 Task: Create New Customer with Customer Name: Hoosier Emporium Mercantile Co., Billing Address Line1: 3390 Emily Renzelli Boulevard, Billing Address Line2:  San Francisco, Billing Address Line3:  California 94103, Cell Number: 682-313-4502
Action: Mouse moved to (150, 31)
Screenshot: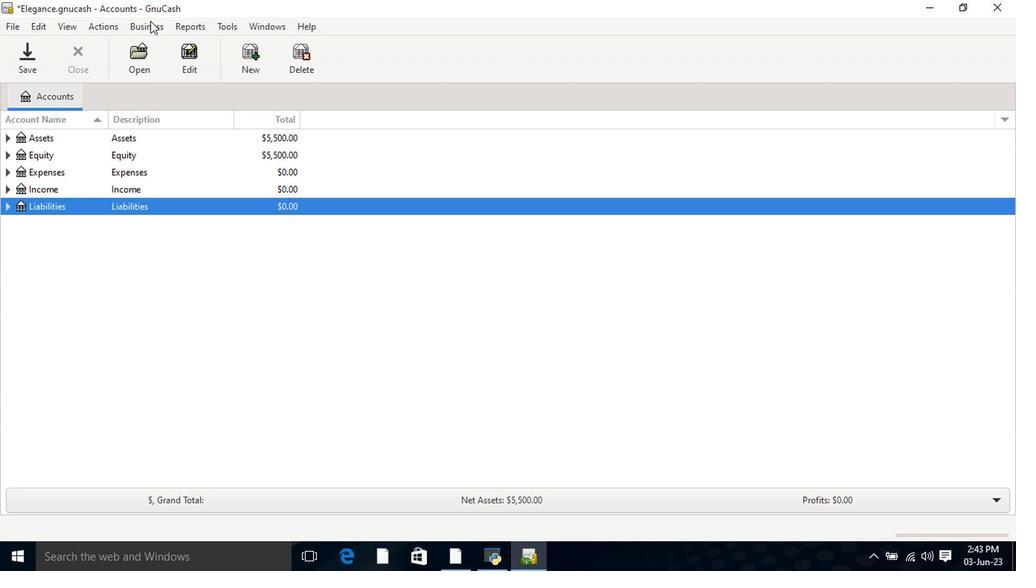 
Action: Mouse pressed left at (150, 31)
Screenshot: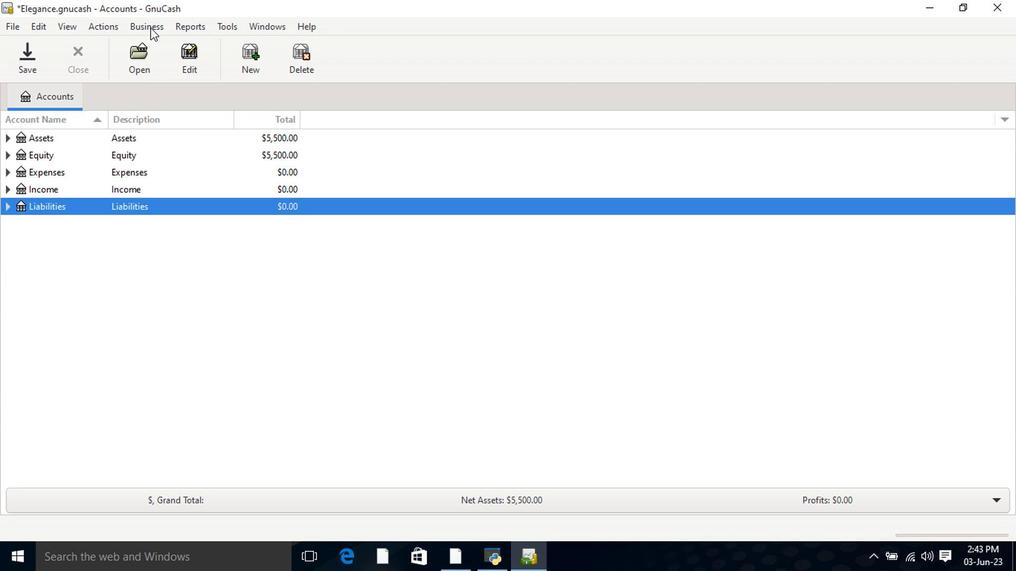 
Action: Mouse moved to (305, 68)
Screenshot: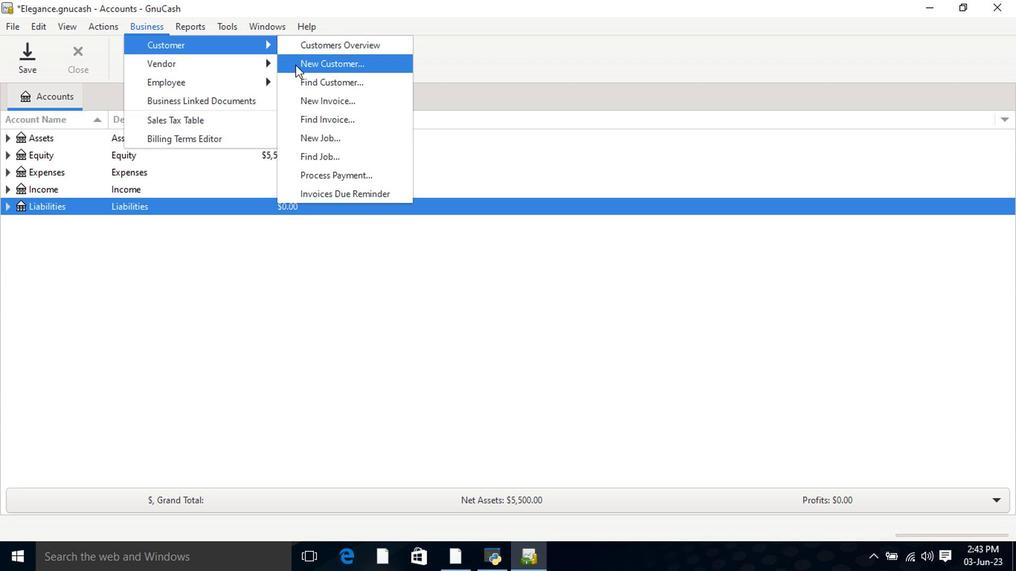 
Action: Mouse pressed left at (305, 68)
Screenshot: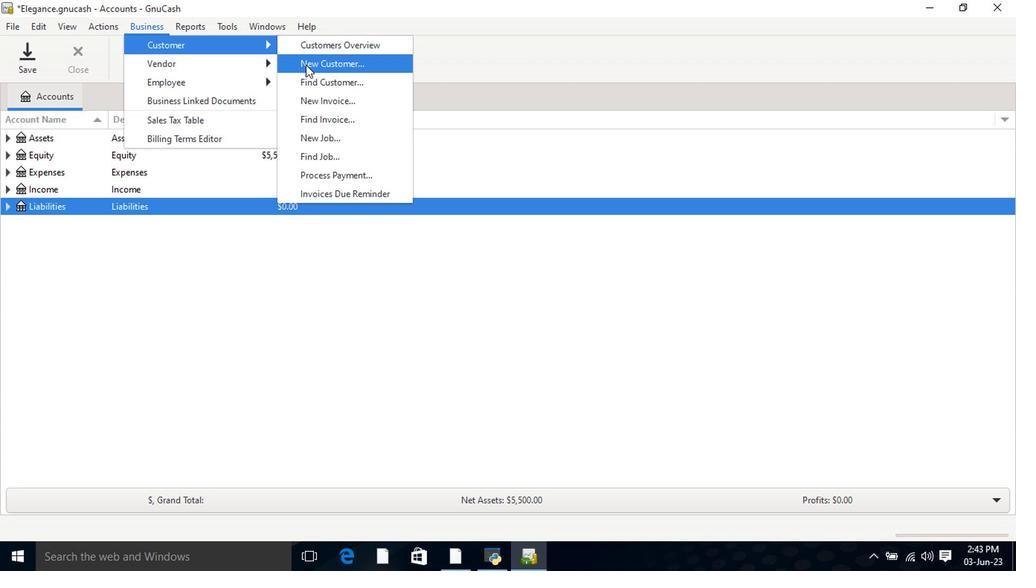 
Action: Mouse moved to (542, 167)
Screenshot: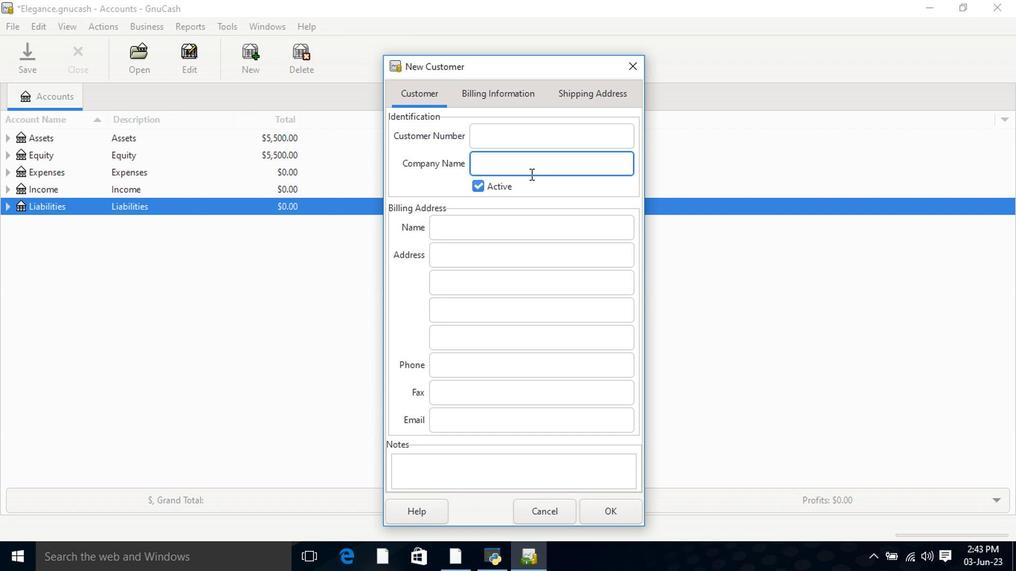 
Action: Key pressed <Key.shift>Hoosier<Key.space><Key.shift>Emporium<Key.space><Key.shift>Mercantile<Key.space><Key.shift>Co.<Key.tab><Key.tab><Key.tab>
Screenshot: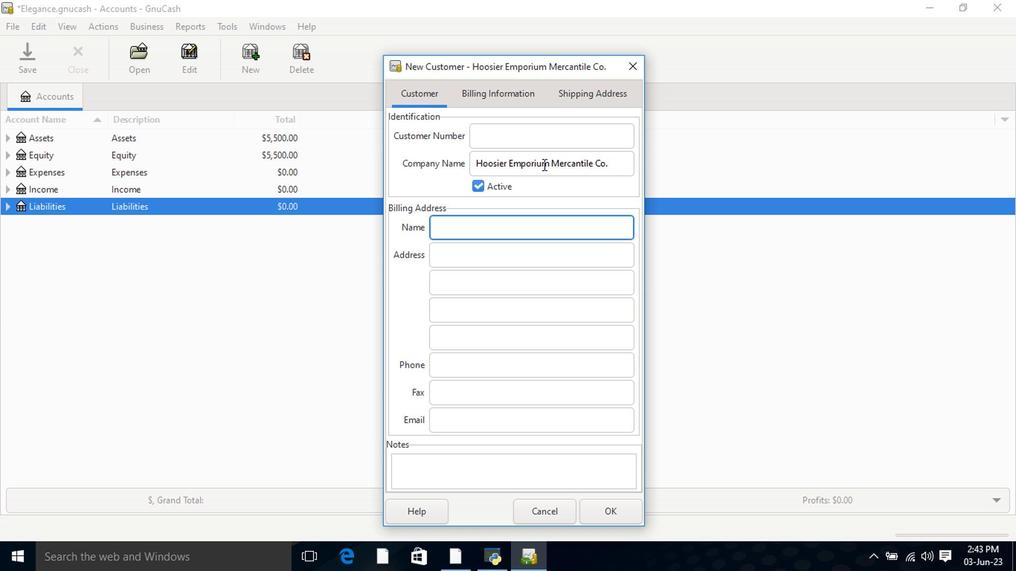 
Action: Mouse moved to (533, 284)
Screenshot: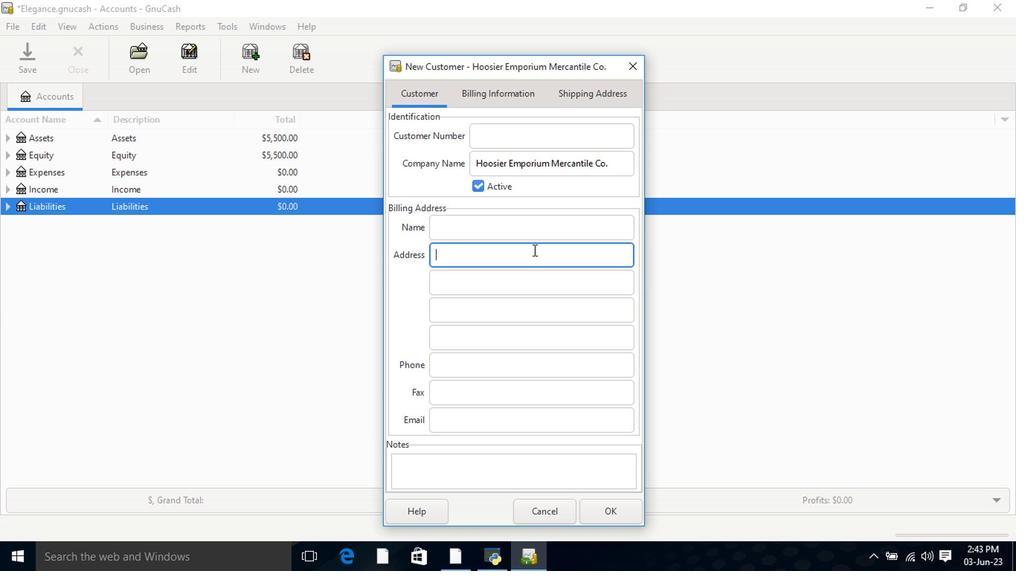 
Action: Key pressed 3390<Key.space><Key.shift>Emily<Key.space><Key.shift>Renzelli<Key.space><Key.shift>Boule<Key.backspace>evard<Key.tab><Key.shift>San<Key.space><Key.shift>Francisco<Key.space><Key.backspace><Key.tab><Key.shift>California<Key.space>94103<Key.tab><Key.tab>682-313-4502
Screenshot: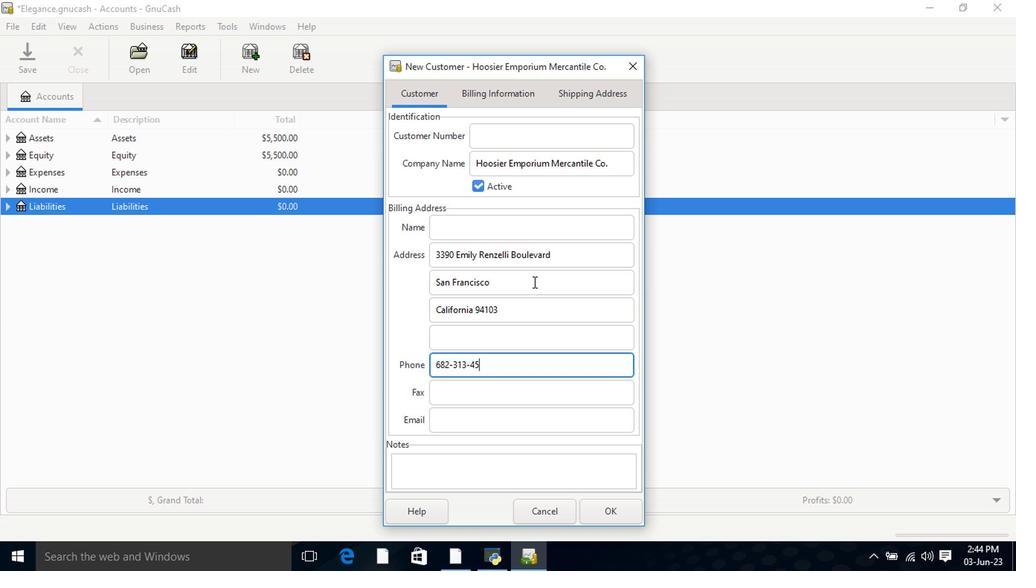 
Action: Mouse moved to (497, 94)
Screenshot: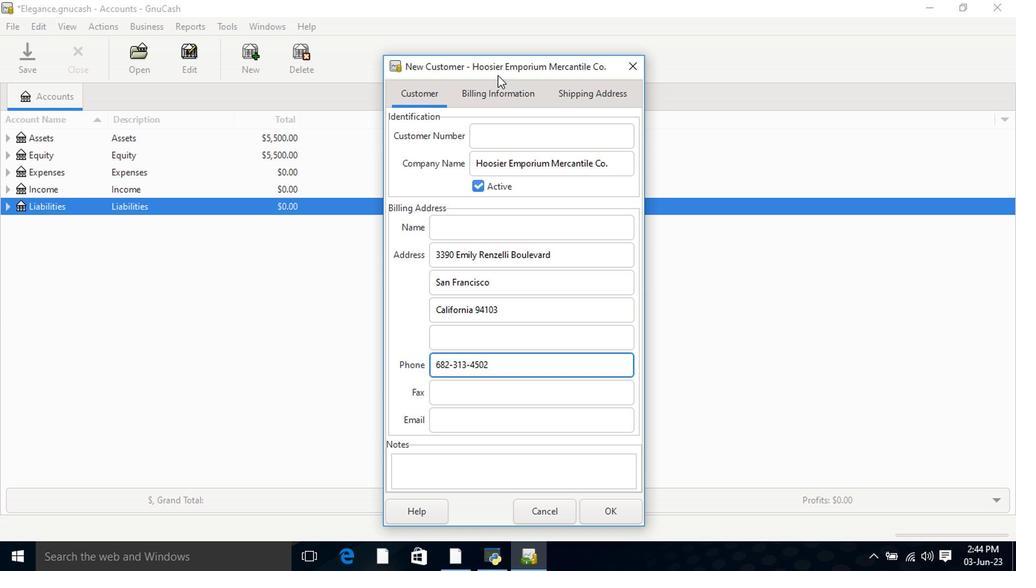 
Action: Mouse pressed left at (497, 94)
Screenshot: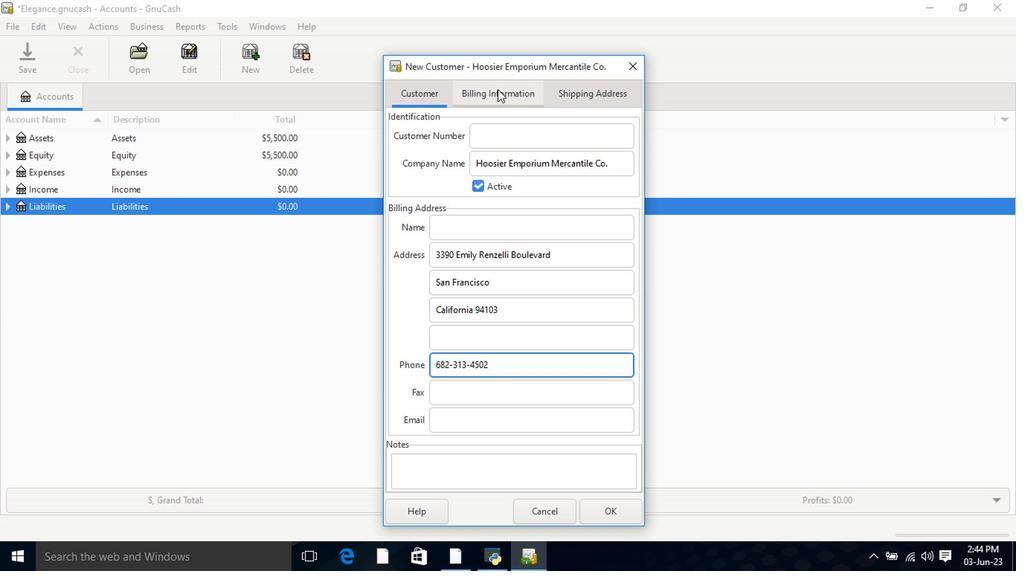 
Action: Mouse moved to (572, 96)
Screenshot: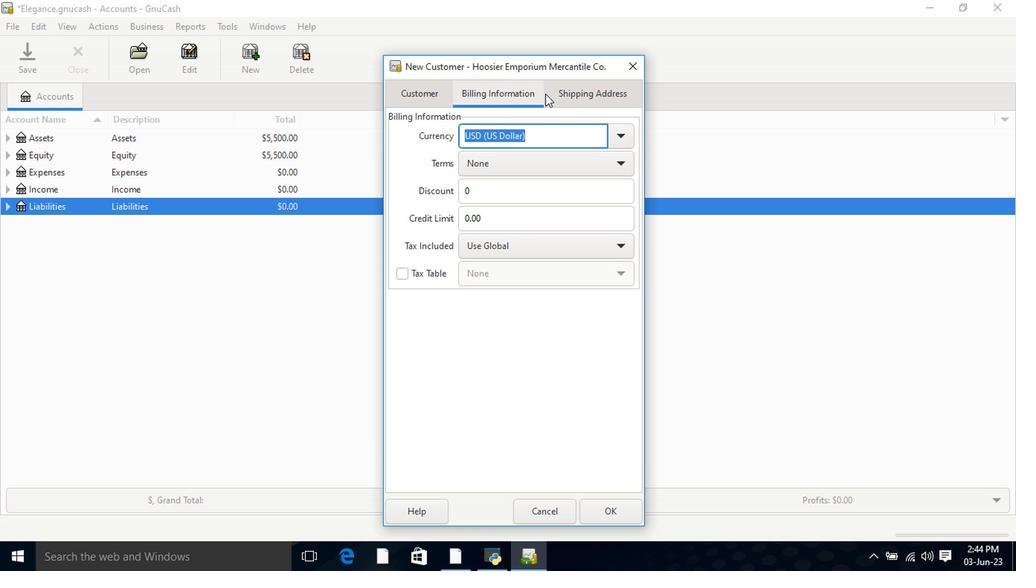 
Action: Mouse pressed left at (572, 96)
Screenshot: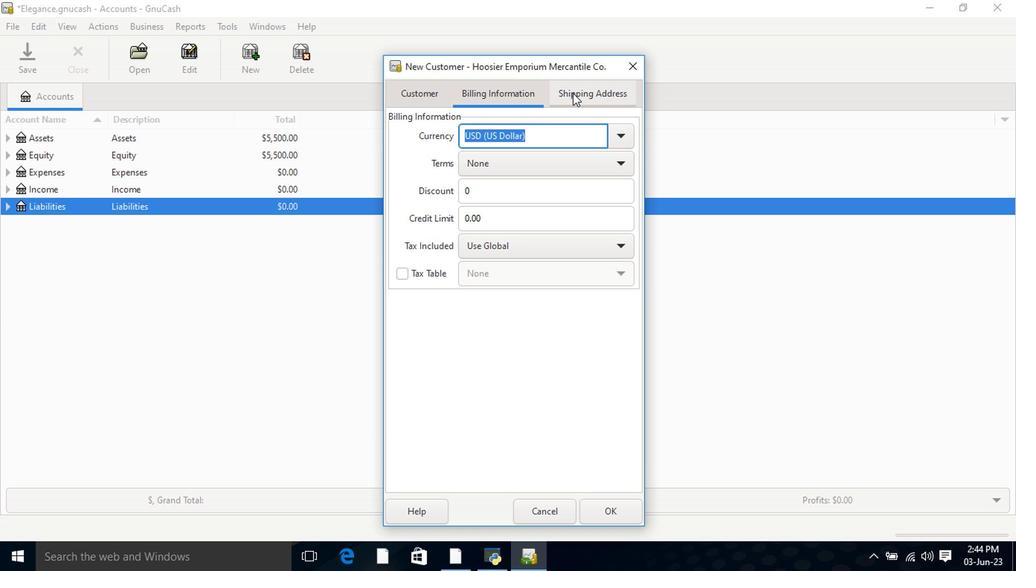 
Action: Mouse moved to (615, 522)
Screenshot: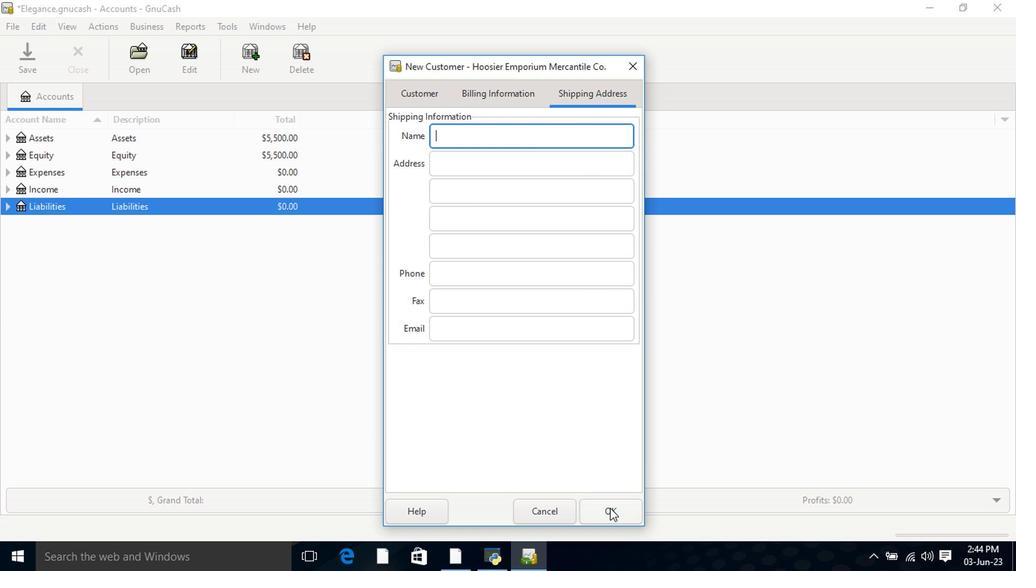 
Action: Mouse pressed left at (615, 522)
Screenshot: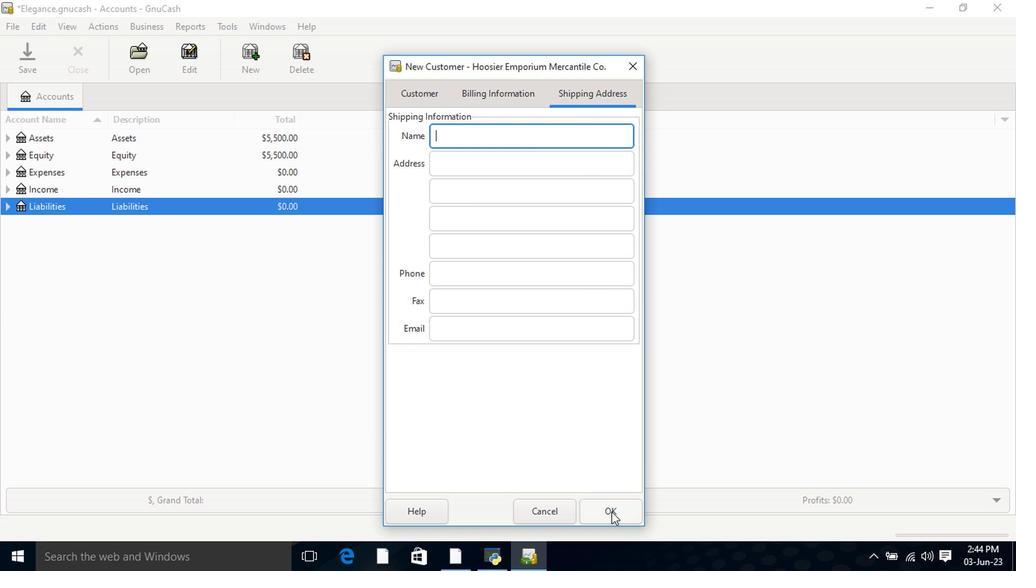 
